 Task: Look for products in the category "Candles & Air Fresheners" from Garden Of Life only.
Action: Mouse moved to (1028, 344)
Screenshot: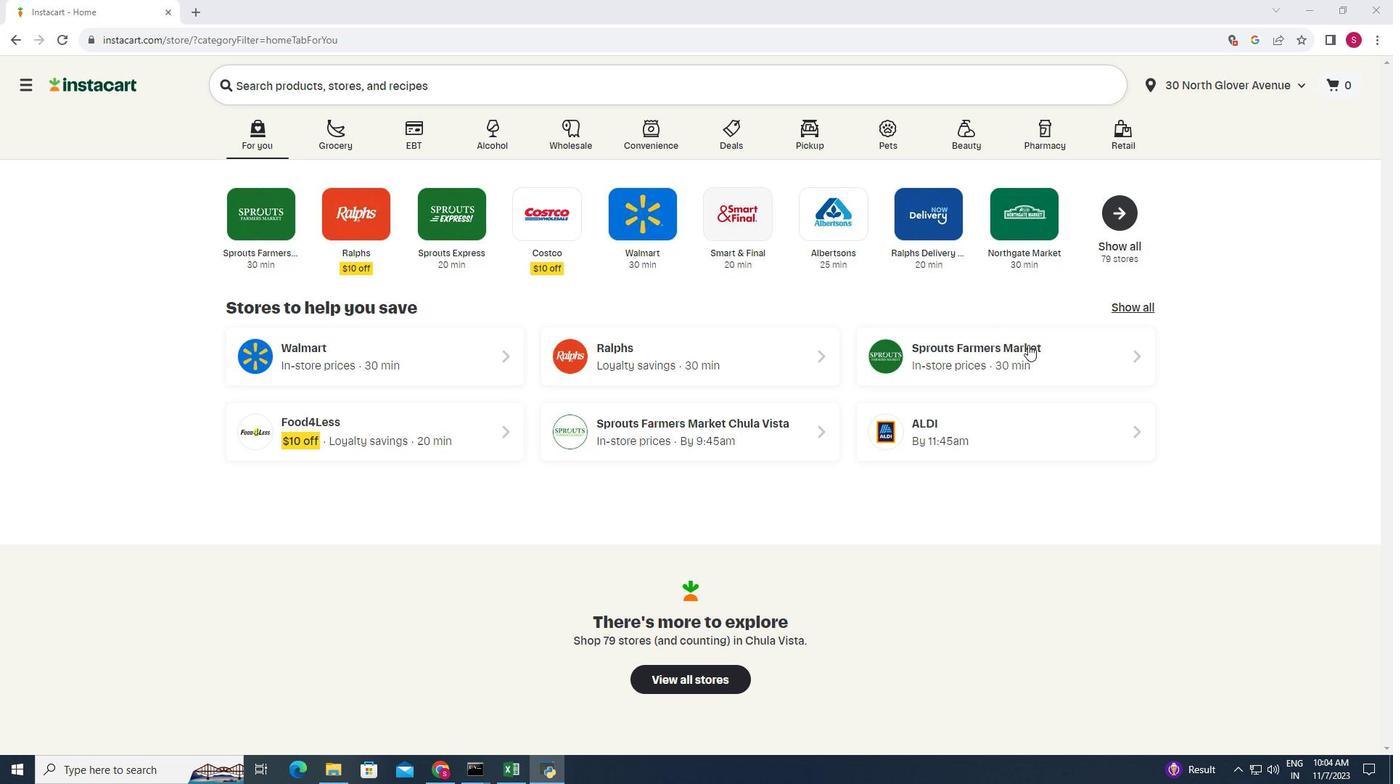 
Action: Mouse pressed left at (1028, 344)
Screenshot: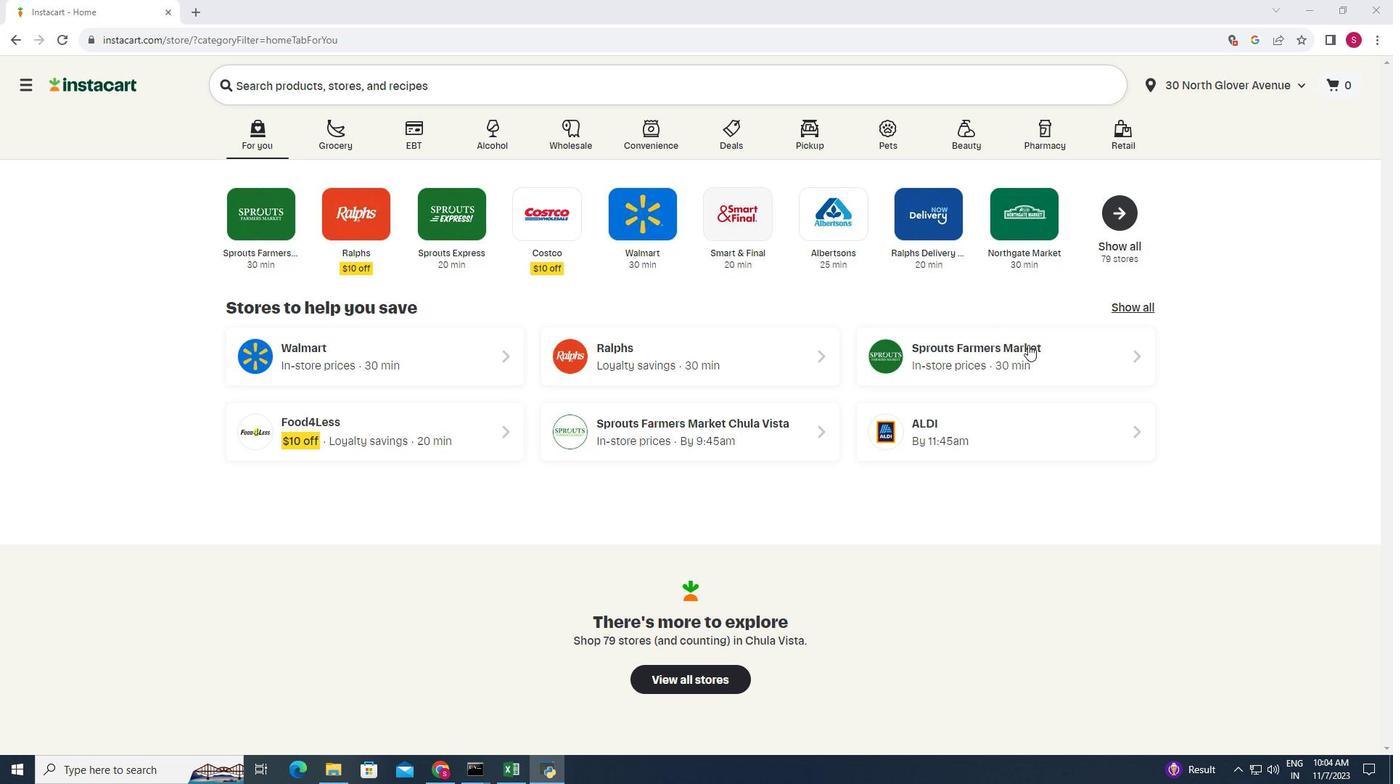 
Action: Mouse moved to (132, 533)
Screenshot: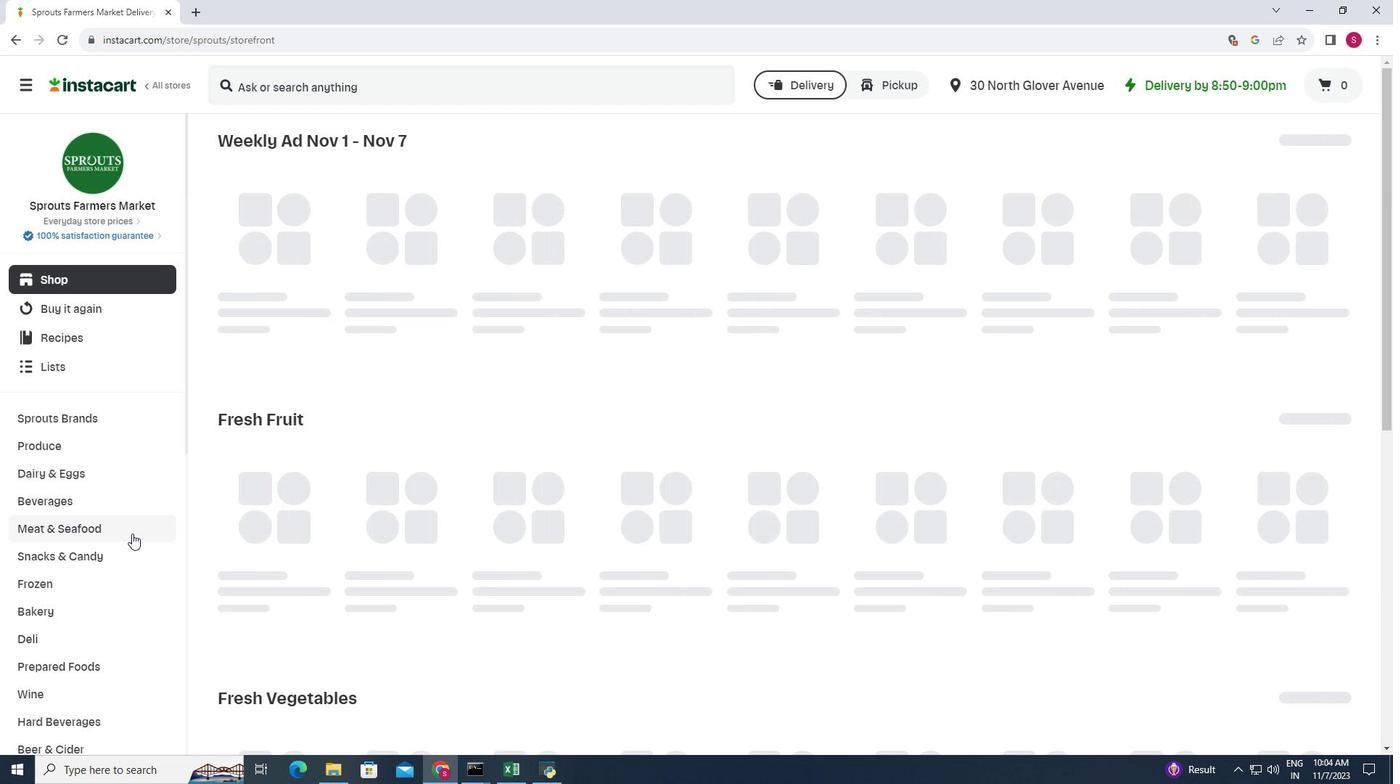 
Action: Mouse scrolled (132, 532) with delta (0, 0)
Screenshot: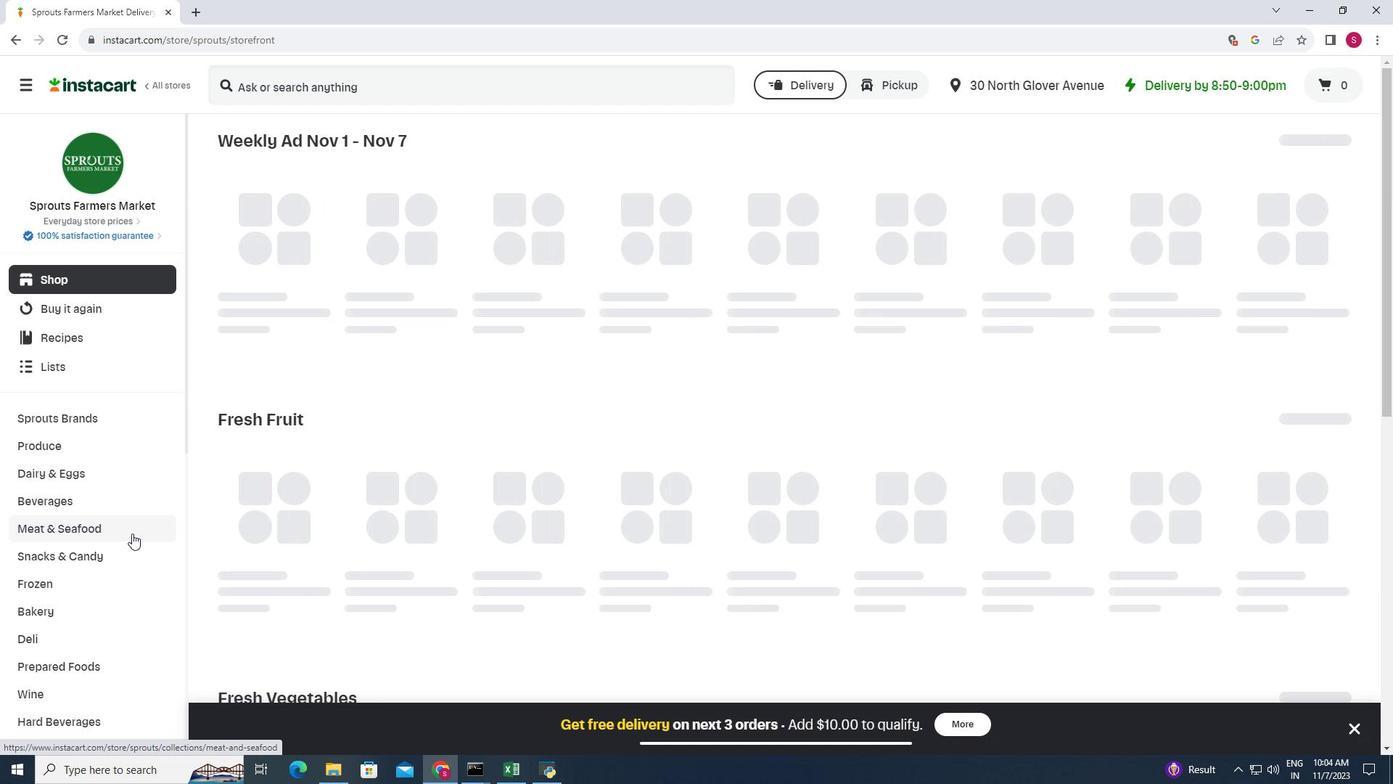 
Action: Mouse scrolled (132, 532) with delta (0, 0)
Screenshot: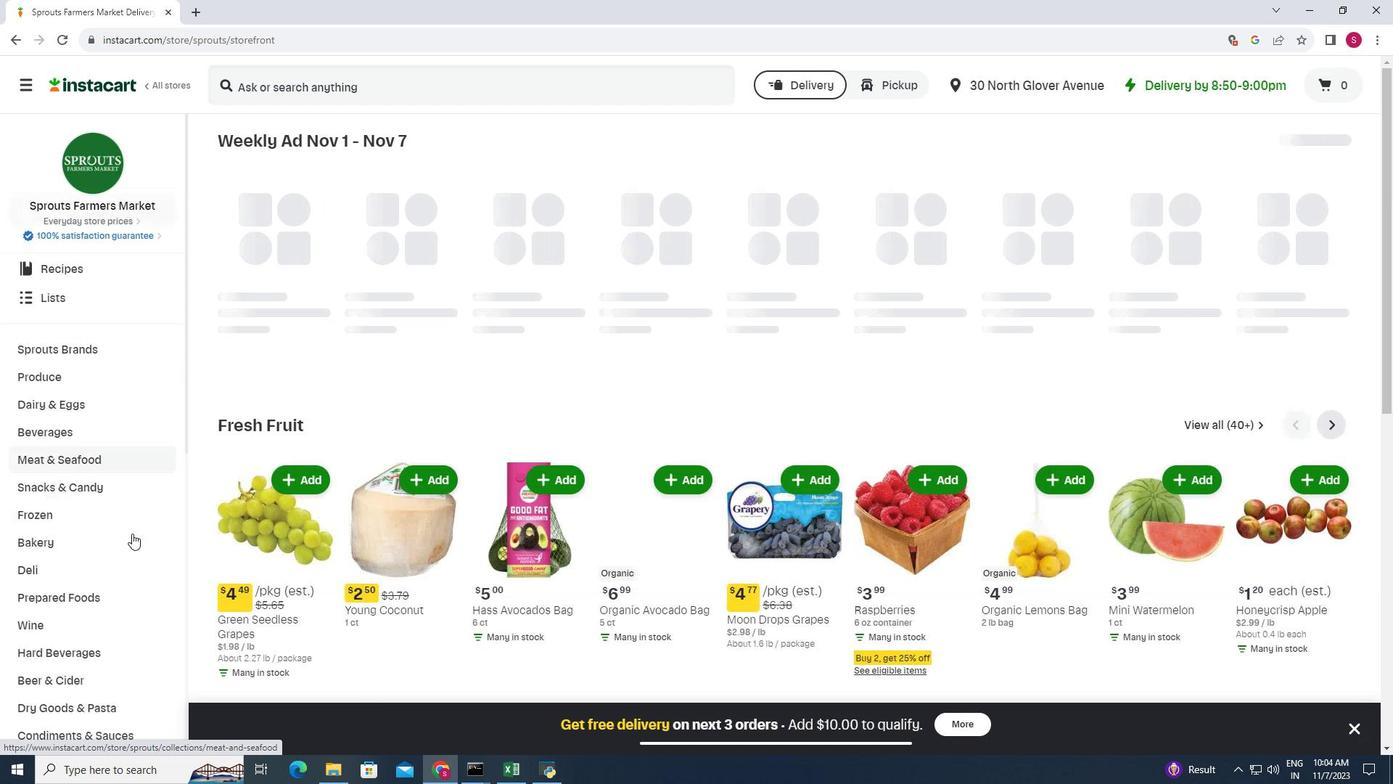 
Action: Mouse moved to (134, 530)
Screenshot: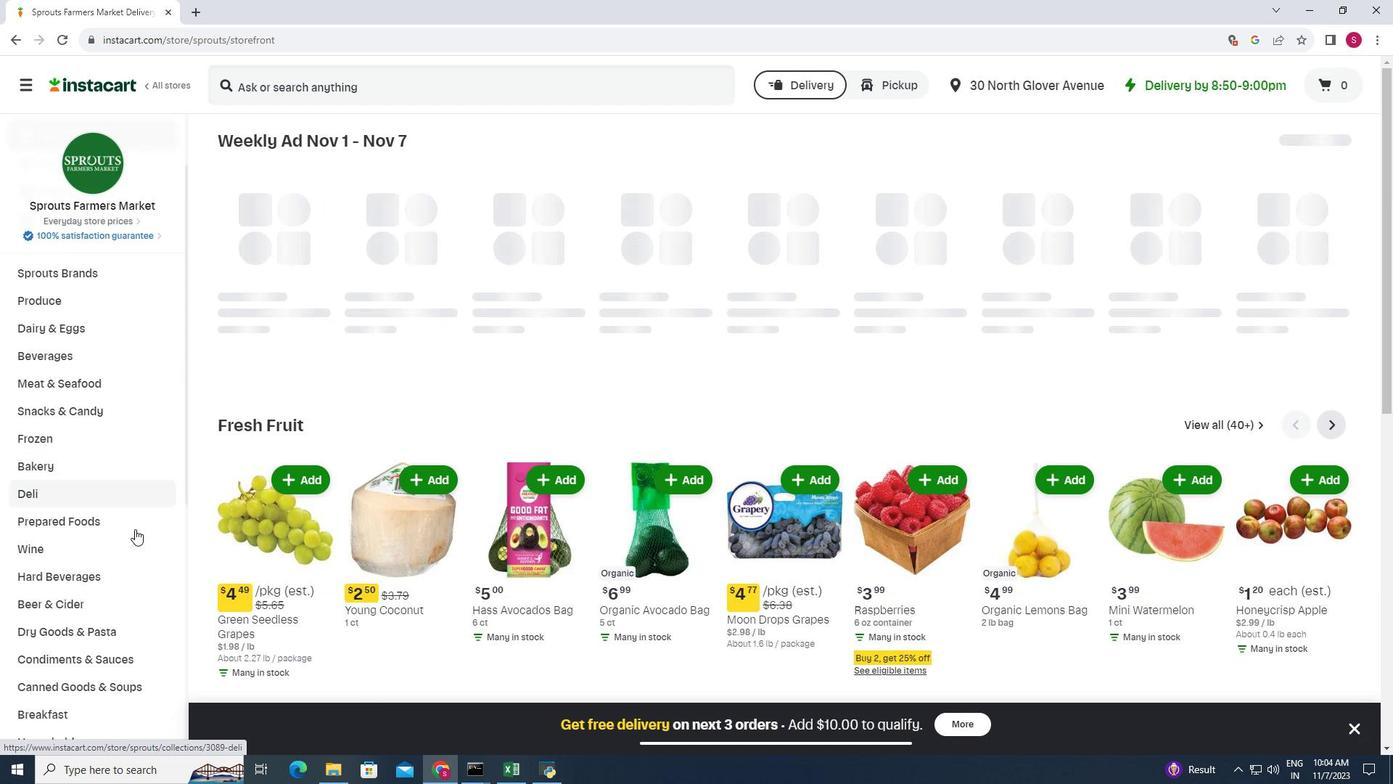 
Action: Mouse scrolled (134, 529) with delta (0, 0)
Screenshot: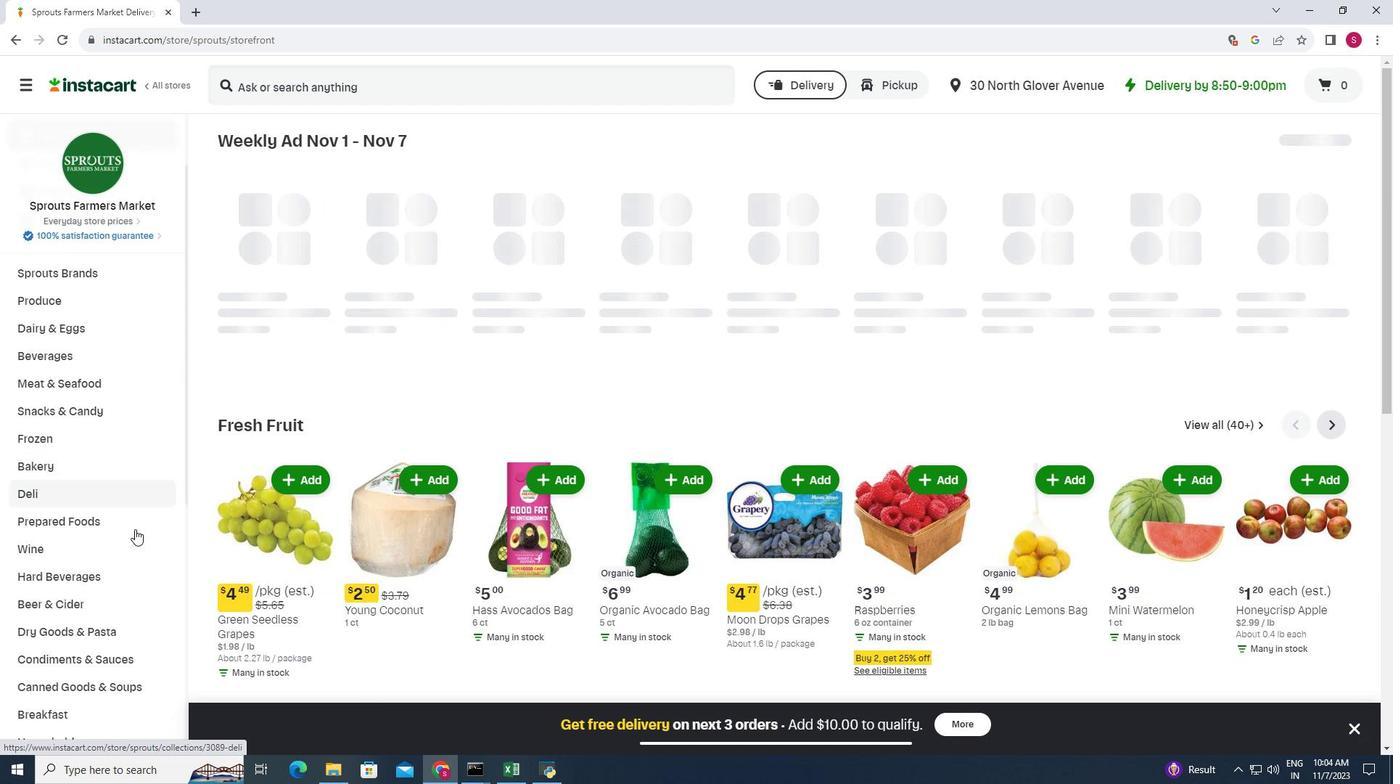 
Action: Mouse moved to (135, 529)
Screenshot: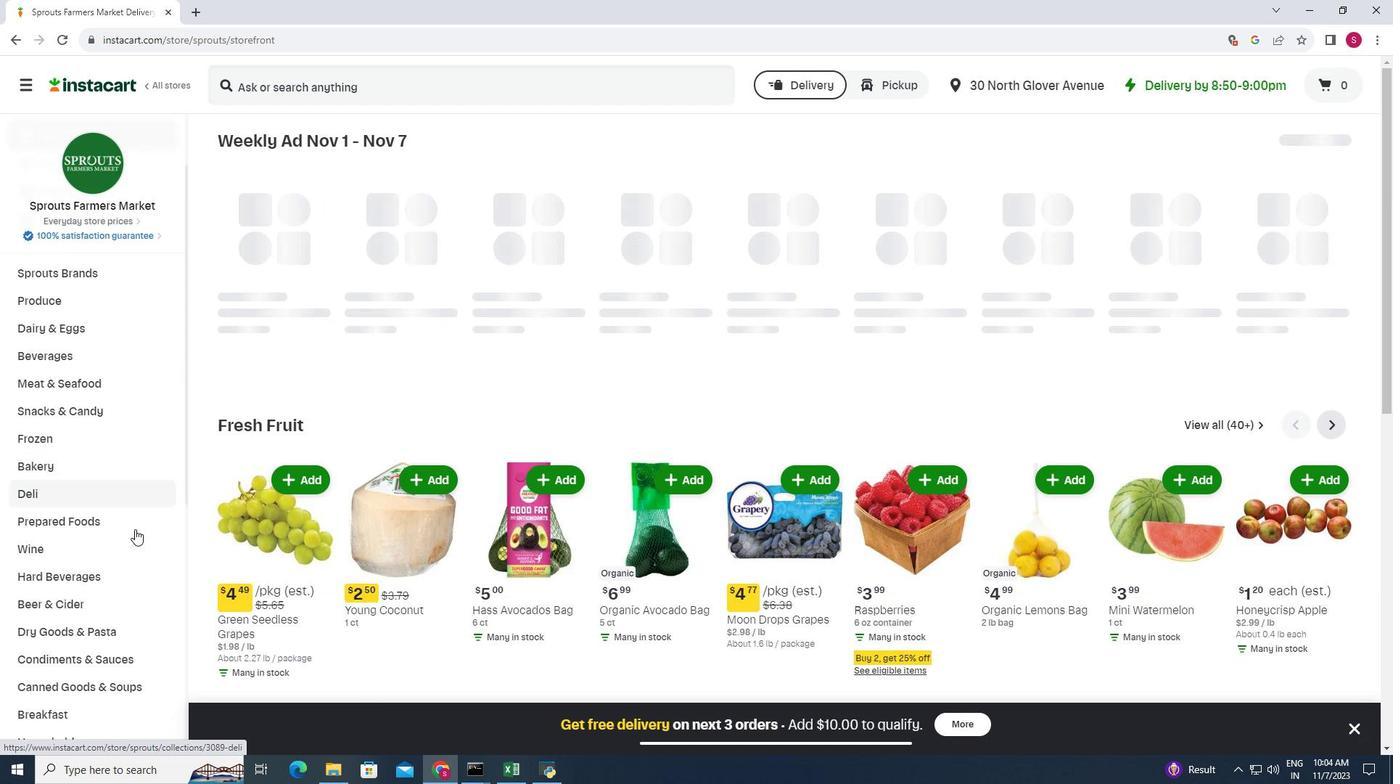
Action: Mouse scrolled (135, 528) with delta (0, 0)
Screenshot: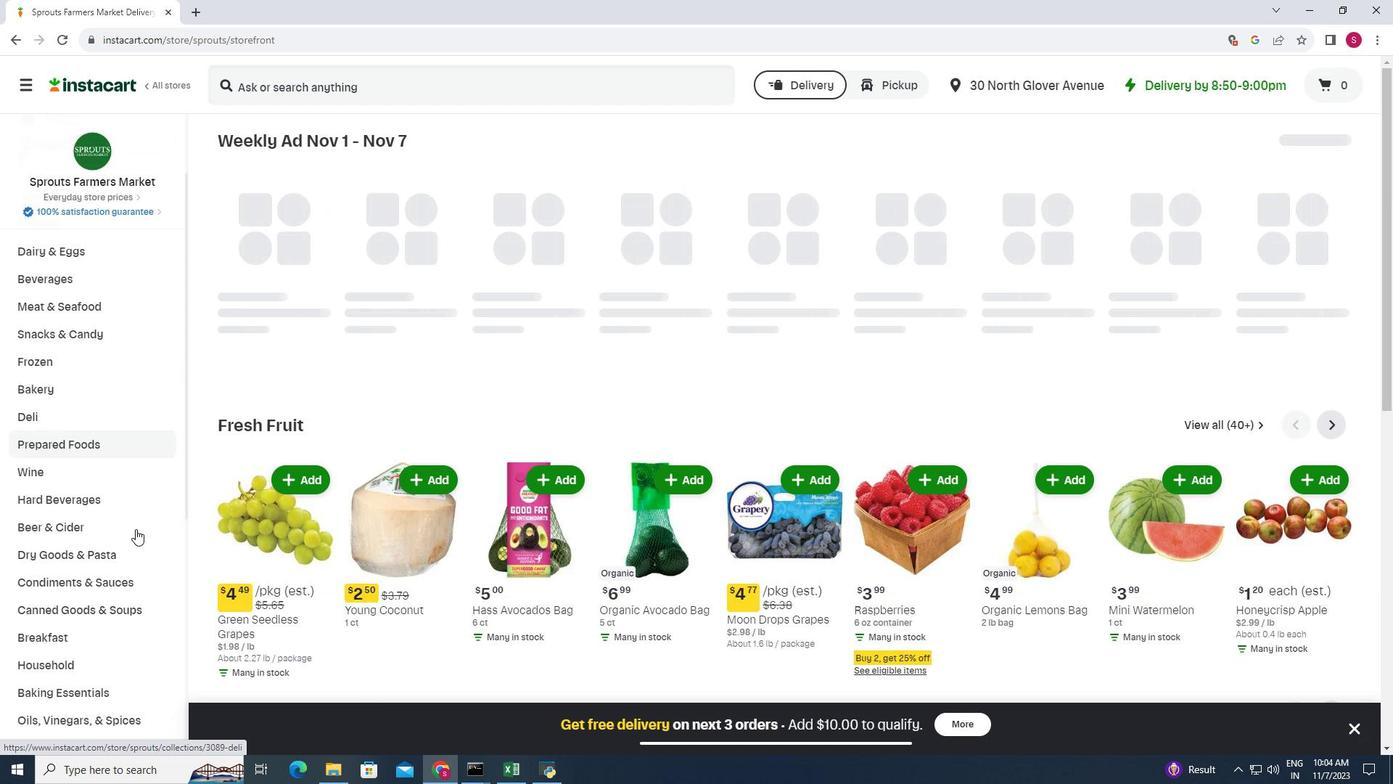 
Action: Mouse moved to (100, 588)
Screenshot: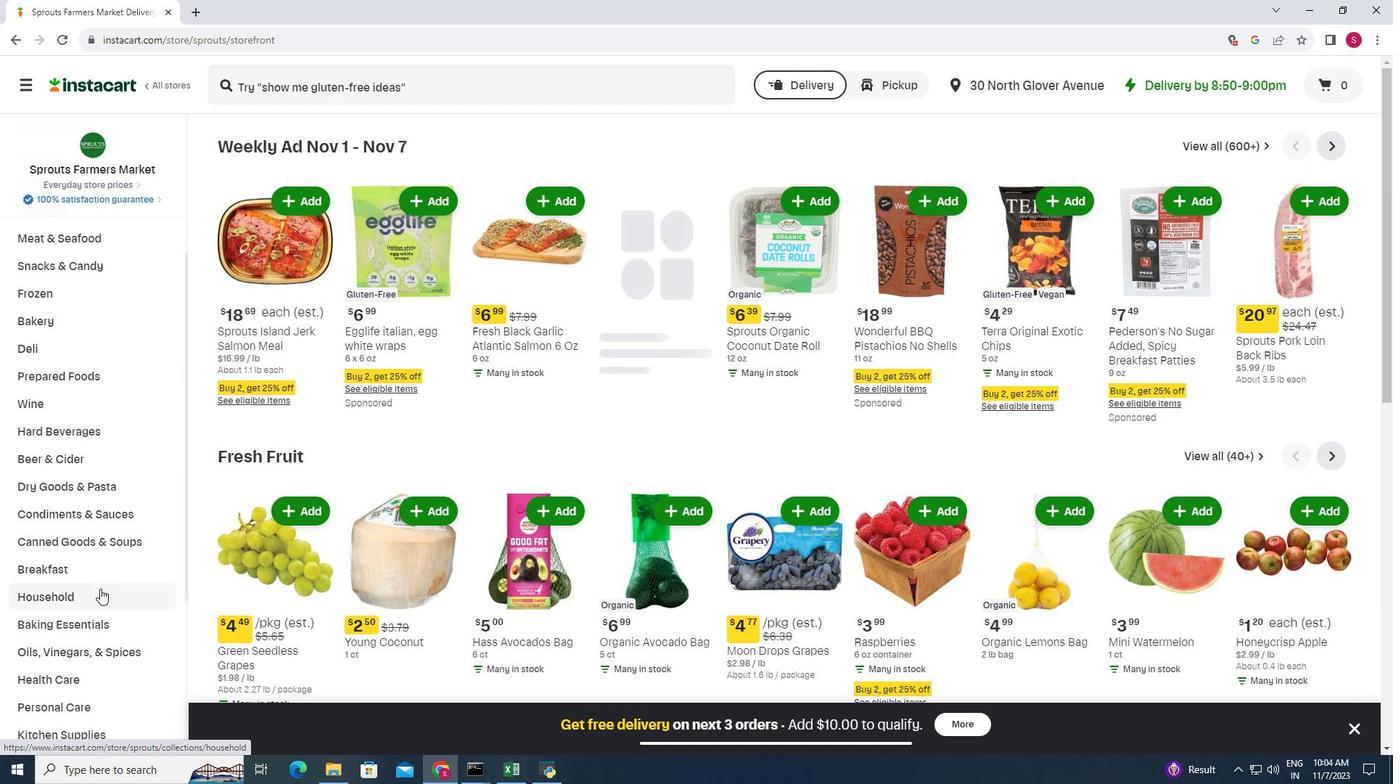 
Action: Mouse pressed left at (100, 588)
Screenshot: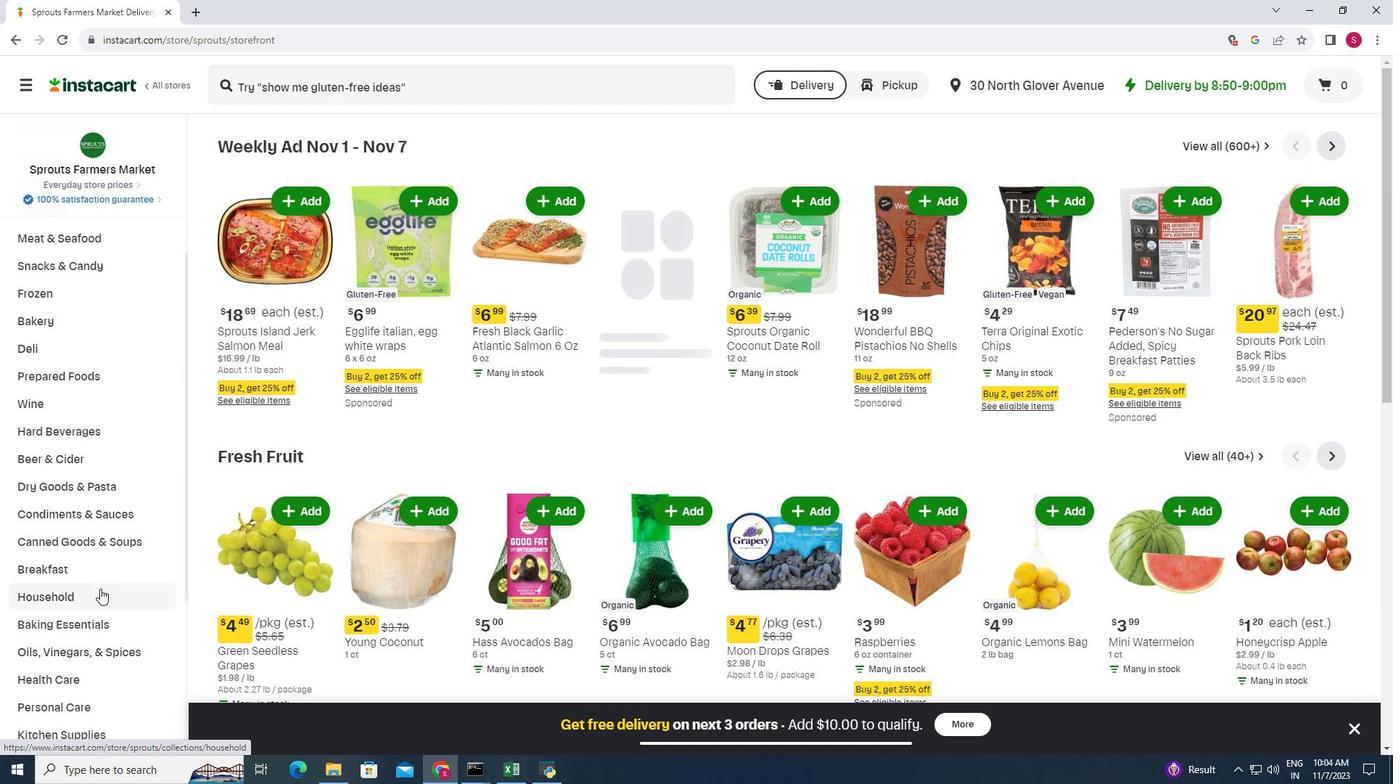 
Action: Mouse moved to (777, 190)
Screenshot: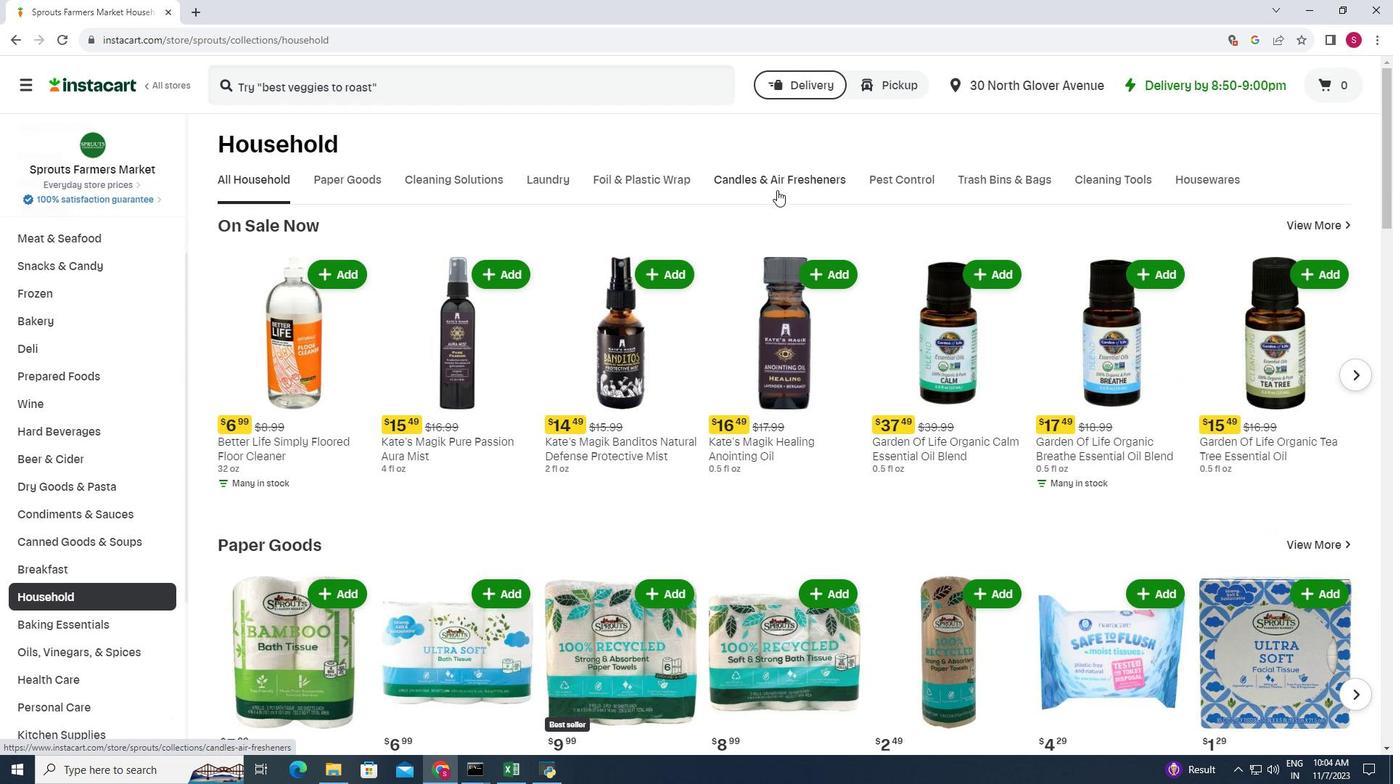 
Action: Mouse pressed left at (777, 190)
Screenshot: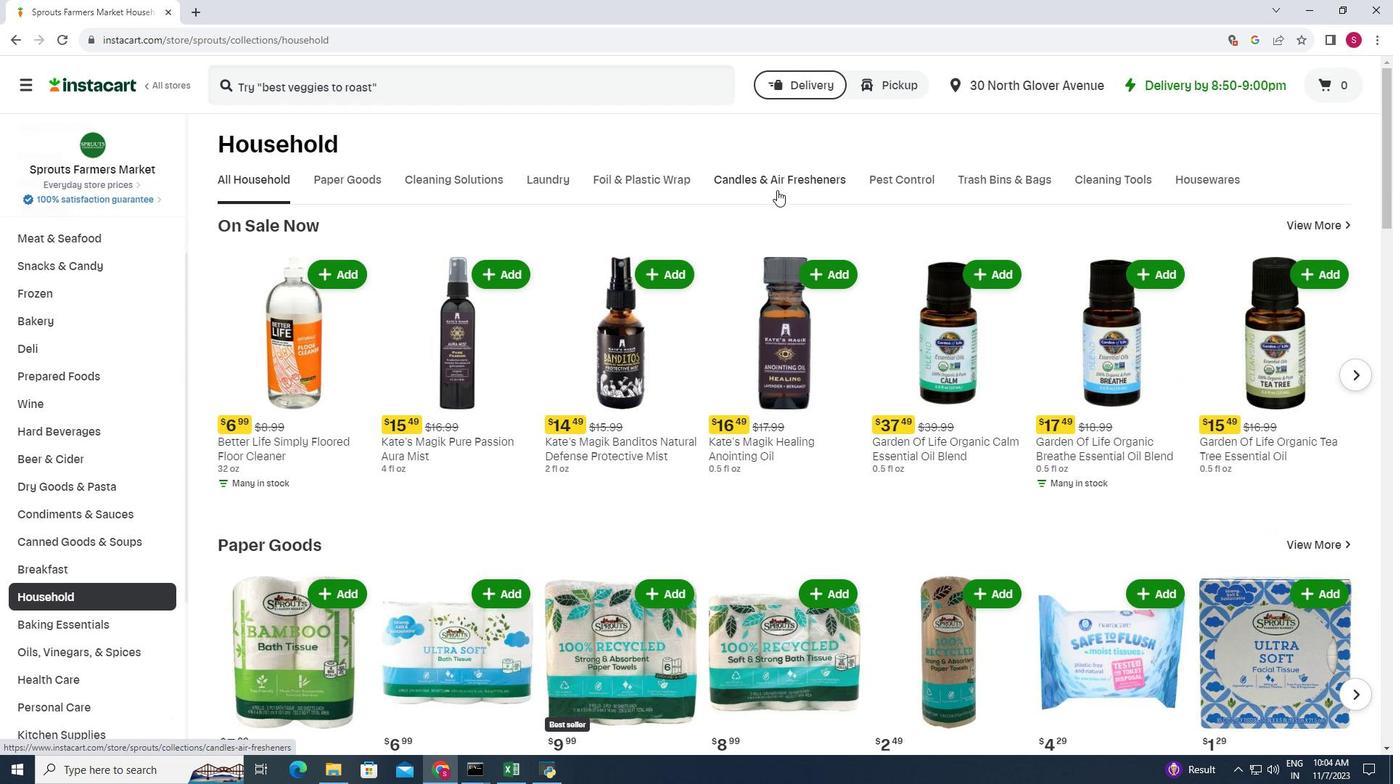 
Action: Mouse moved to (347, 303)
Screenshot: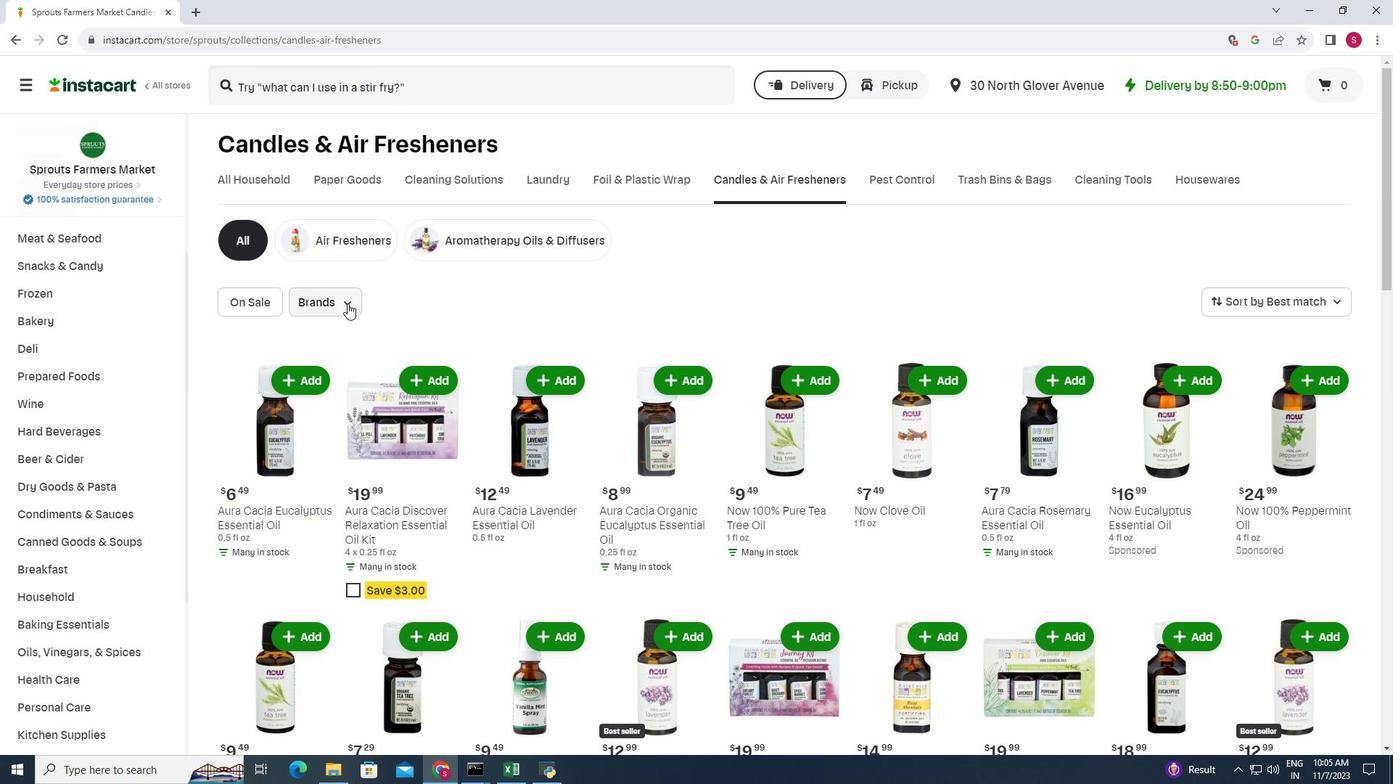 
Action: Mouse pressed left at (347, 303)
Screenshot: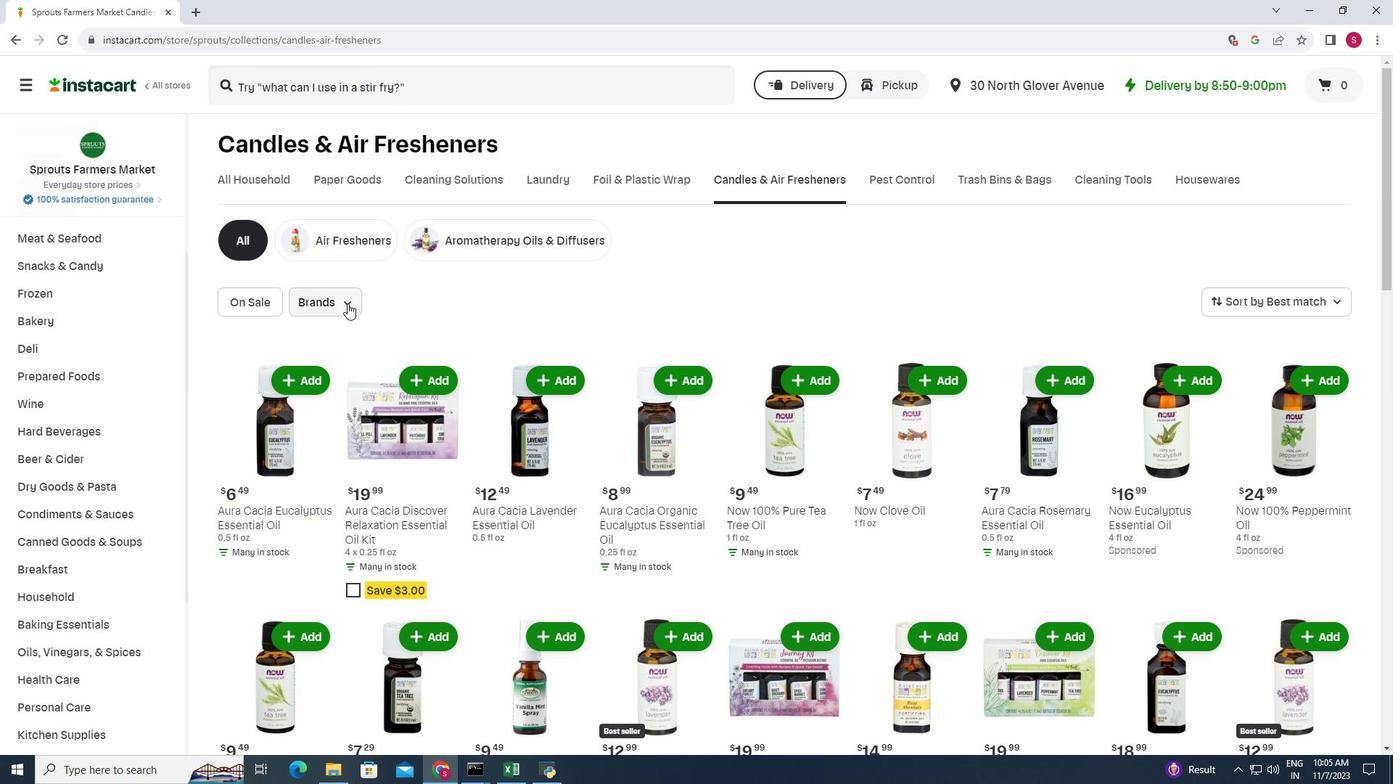 
Action: Mouse moved to (349, 450)
Screenshot: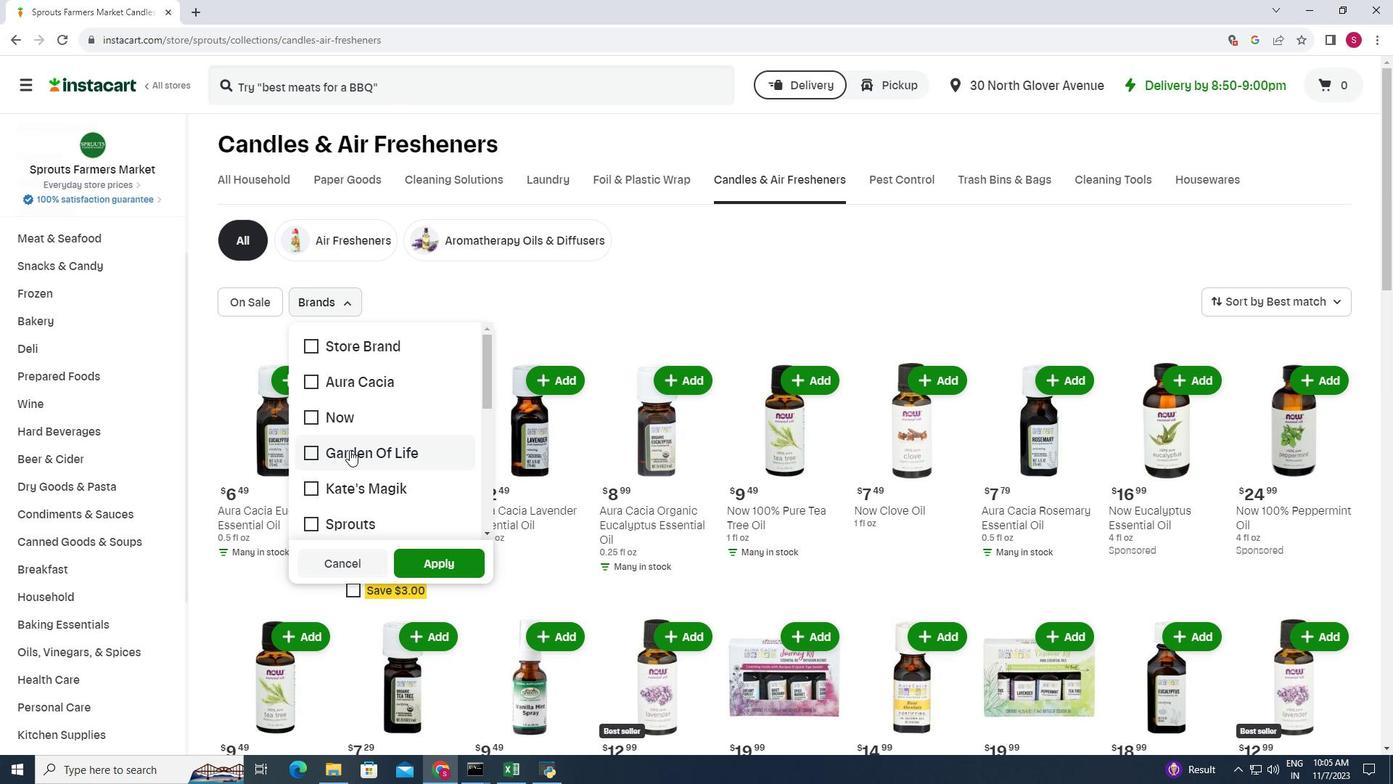 
Action: Mouse pressed left at (349, 450)
Screenshot: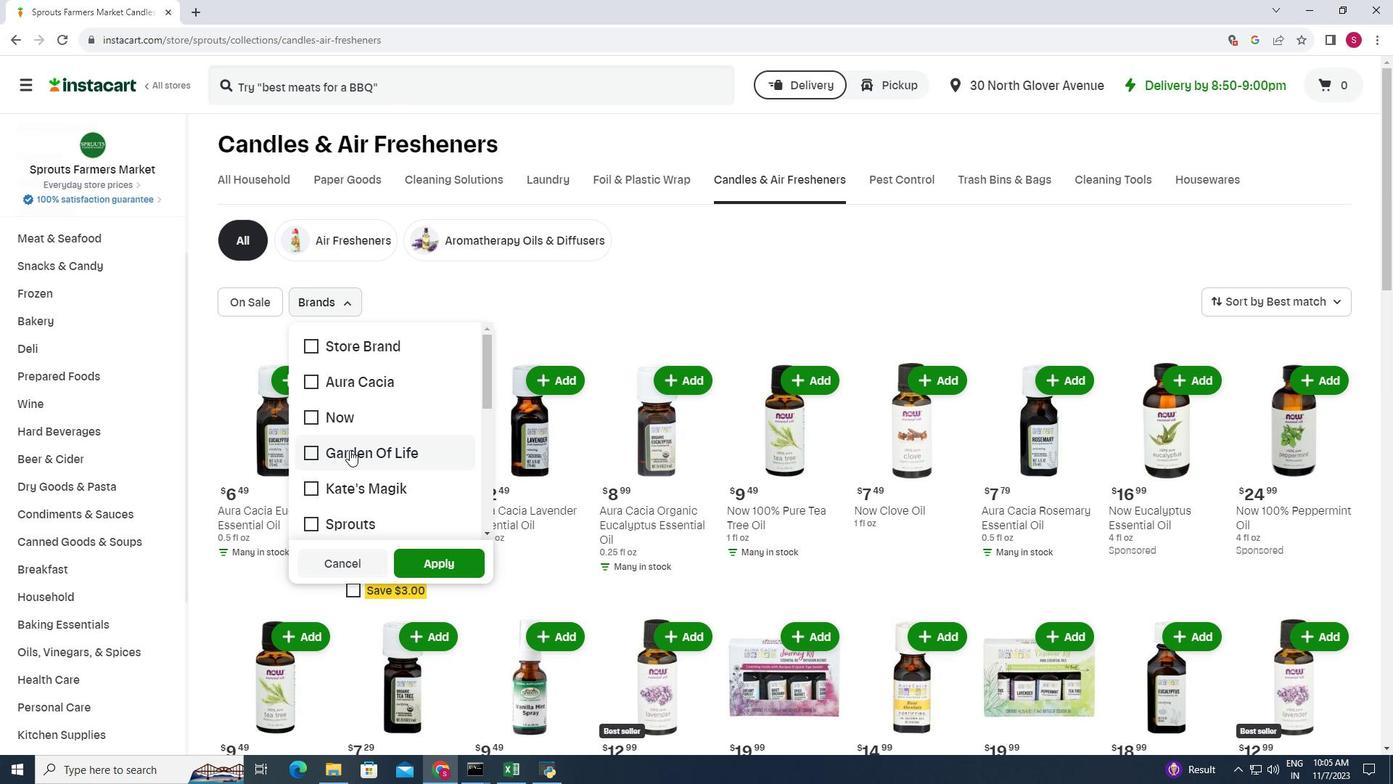 
Action: Mouse moved to (429, 561)
Screenshot: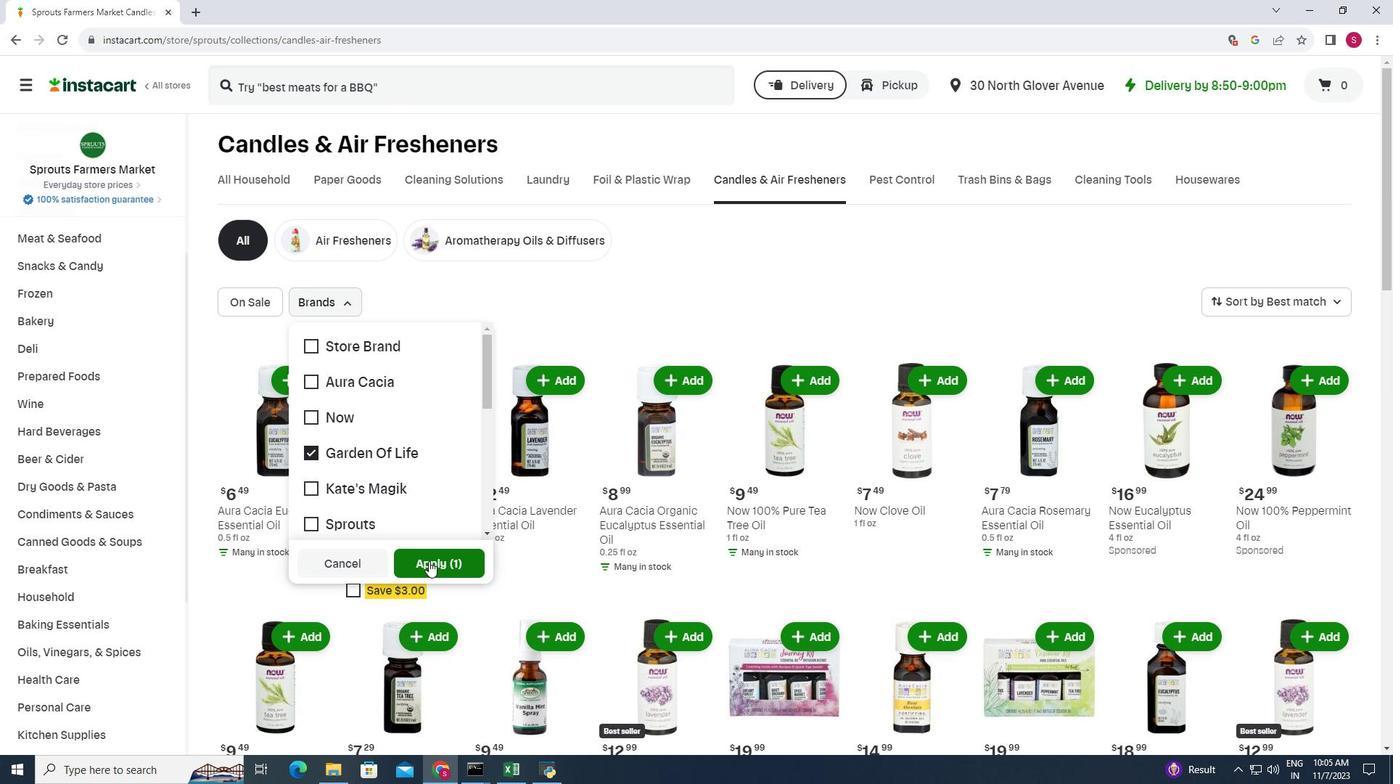 
Action: Mouse pressed left at (429, 561)
Screenshot: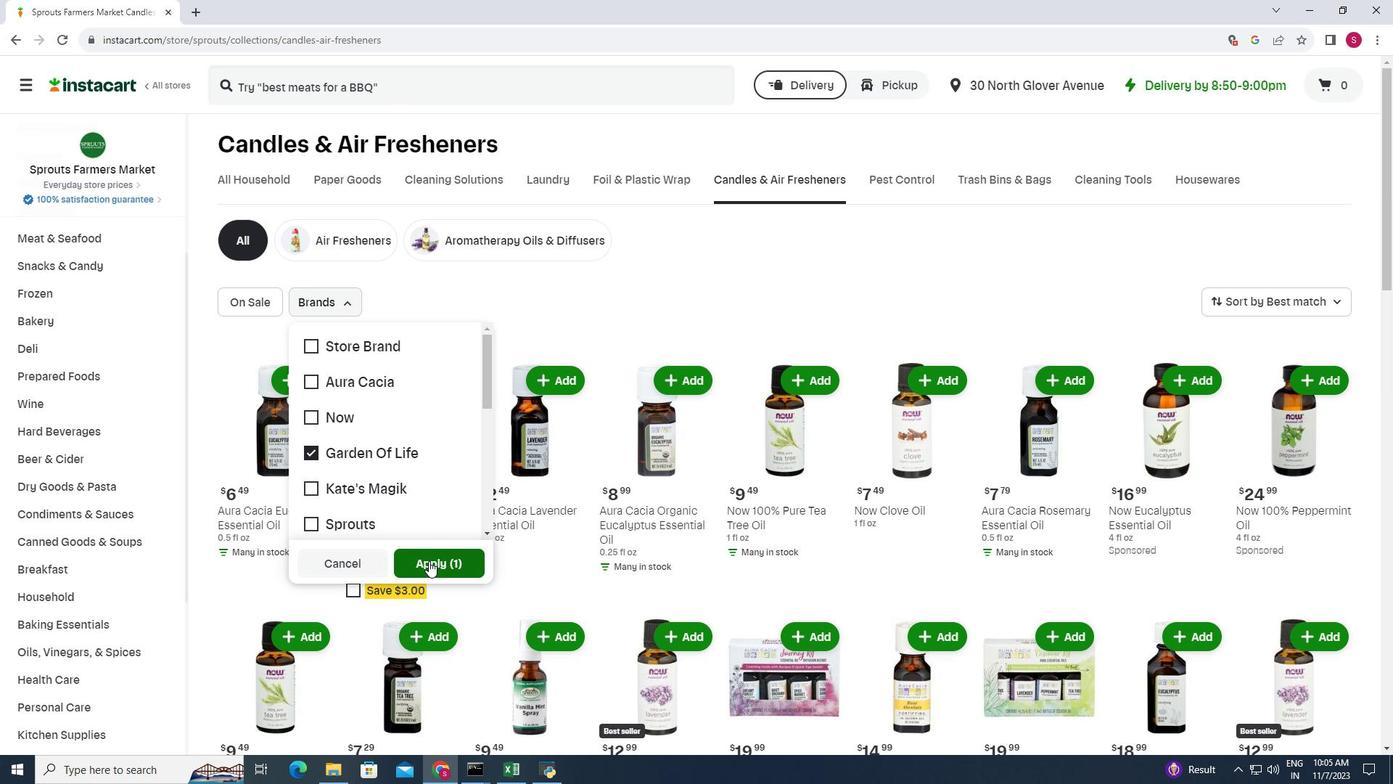 
Action: Mouse moved to (717, 412)
Screenshot: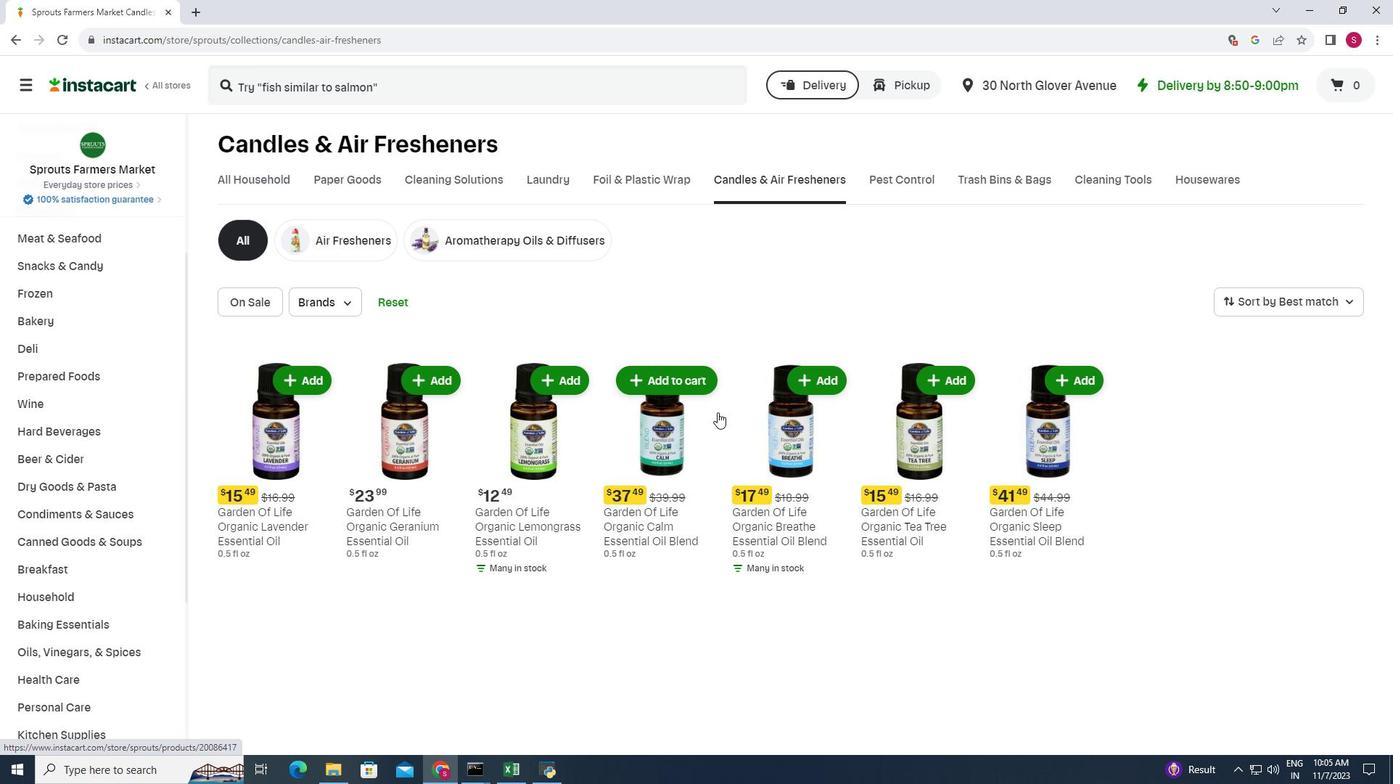 
